 Task: Use the formula "MINUS" in spreadsheet "Project portfolio".
Action: Mouse moved to (152, 243)
Screenshot: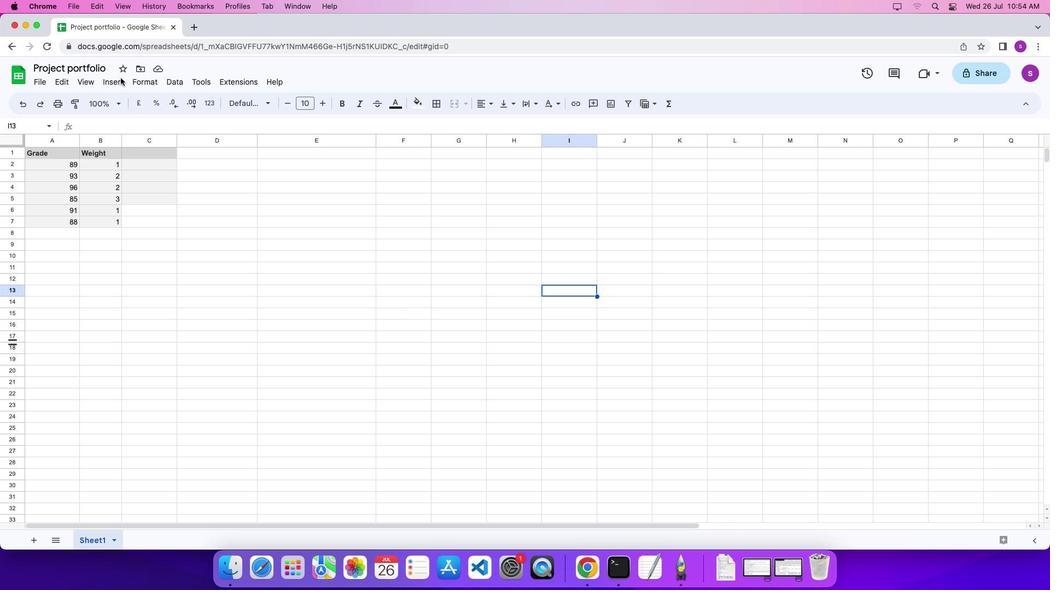 
Action: Mouse pressed left at (152, 243)
Screenshot: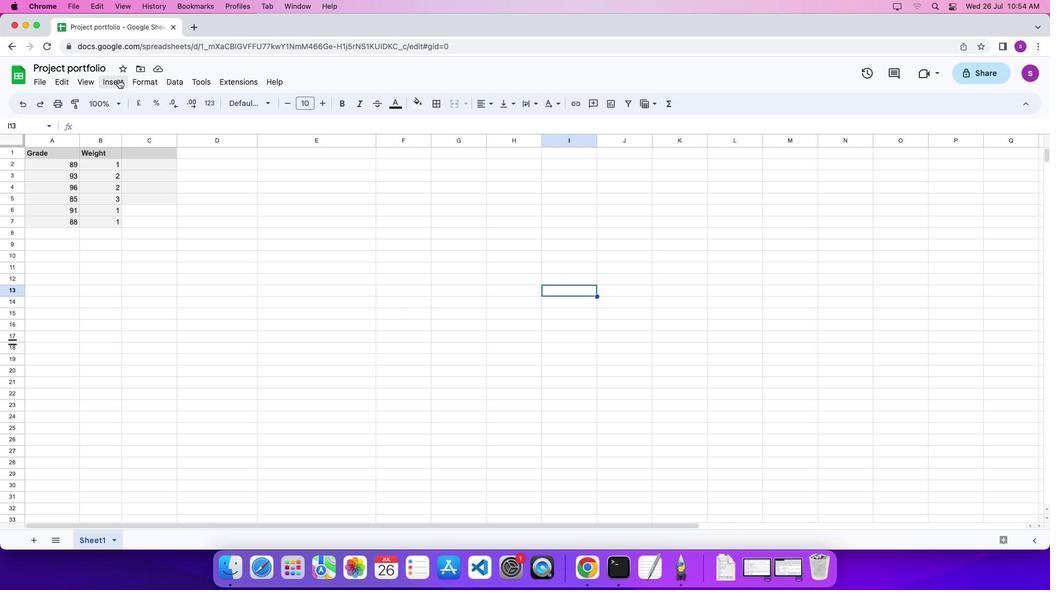
Action: Mouse moved to (149, 244)
Screenshot: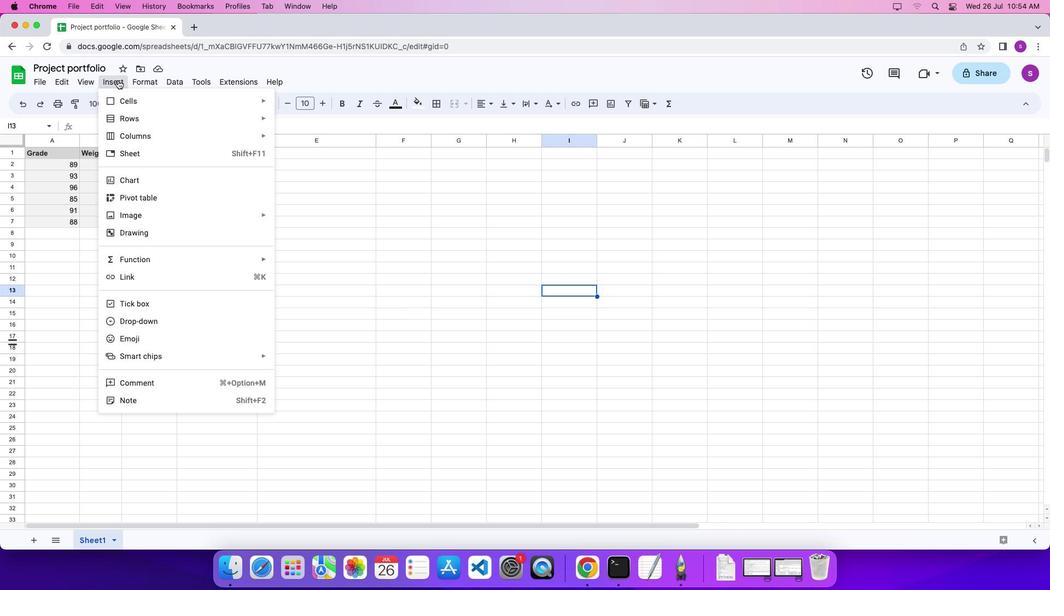 
Action: Mouse pressed left at (149, 244)
Screenshot: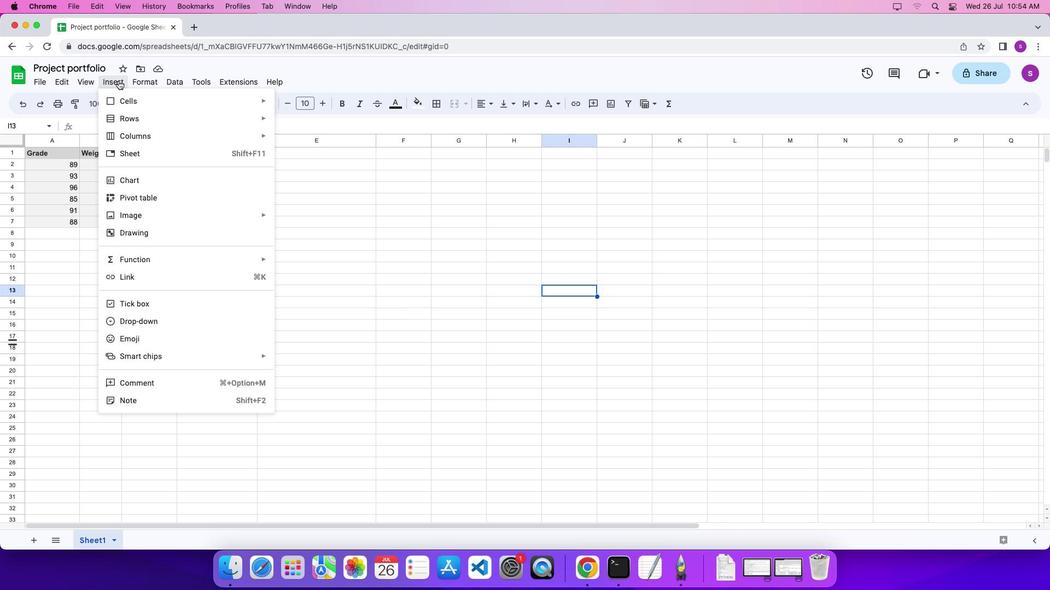 
Action: Mouse moved to (471, 438)
Screenshot: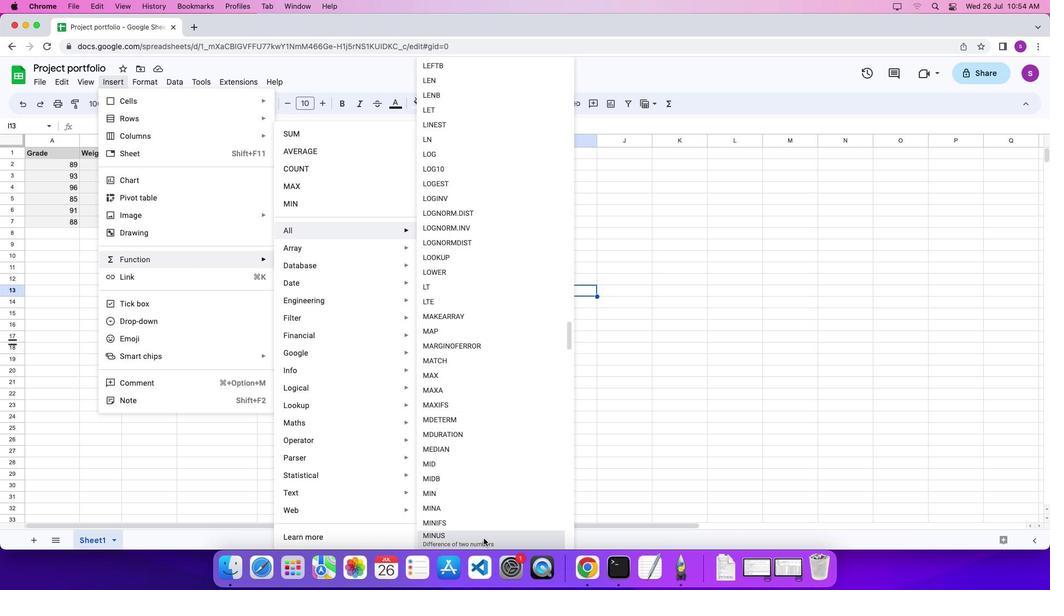 
Action: Mouse pressed left at (471, 438)
Screenshot: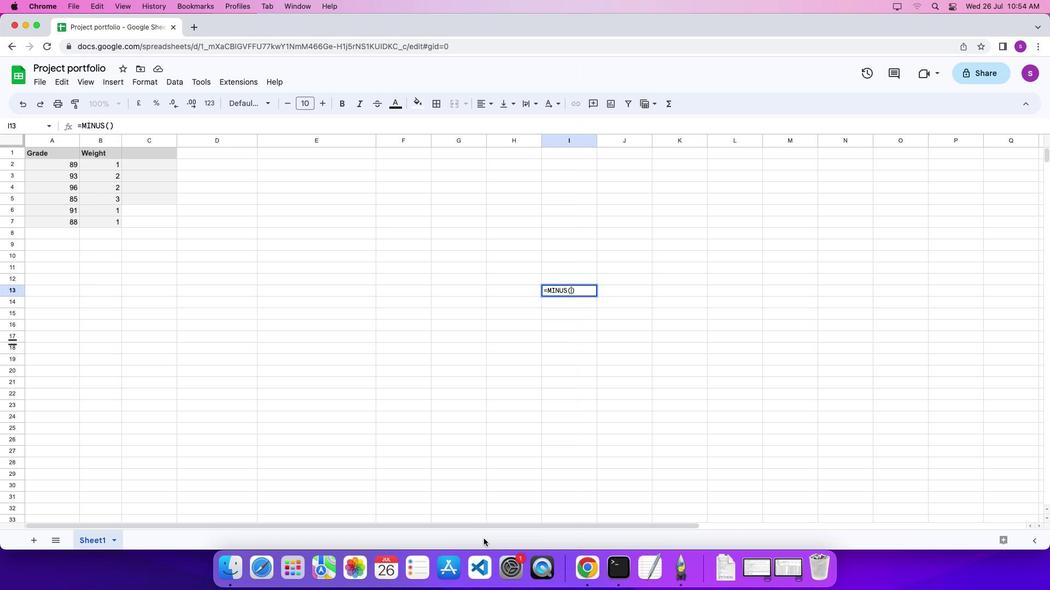 
Action: Mouse moved to (106, 289)
Screenshot: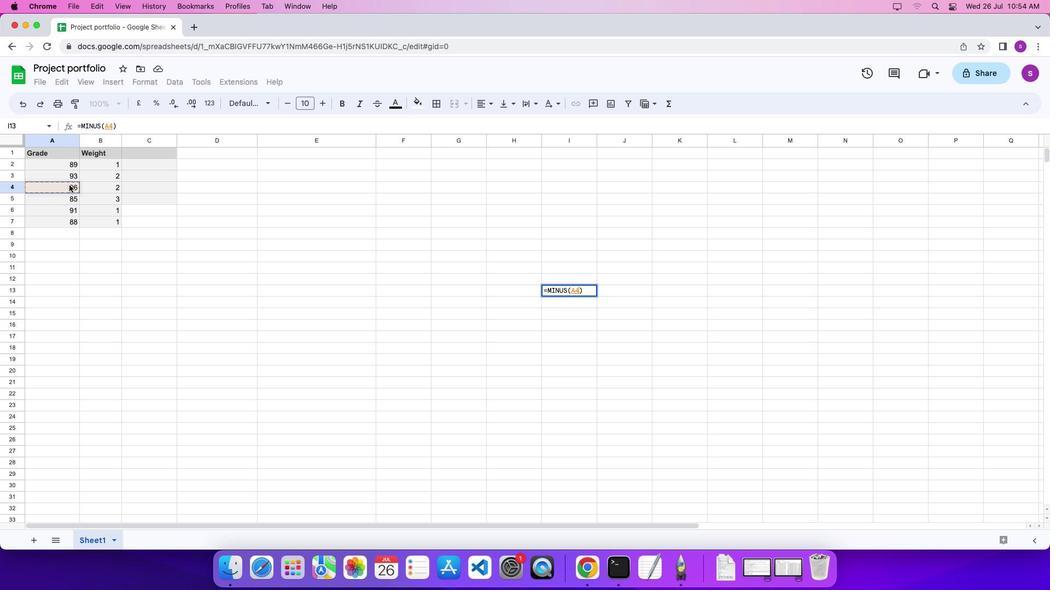
Action: Mouse pressed left at (106, 289)
Screenshot: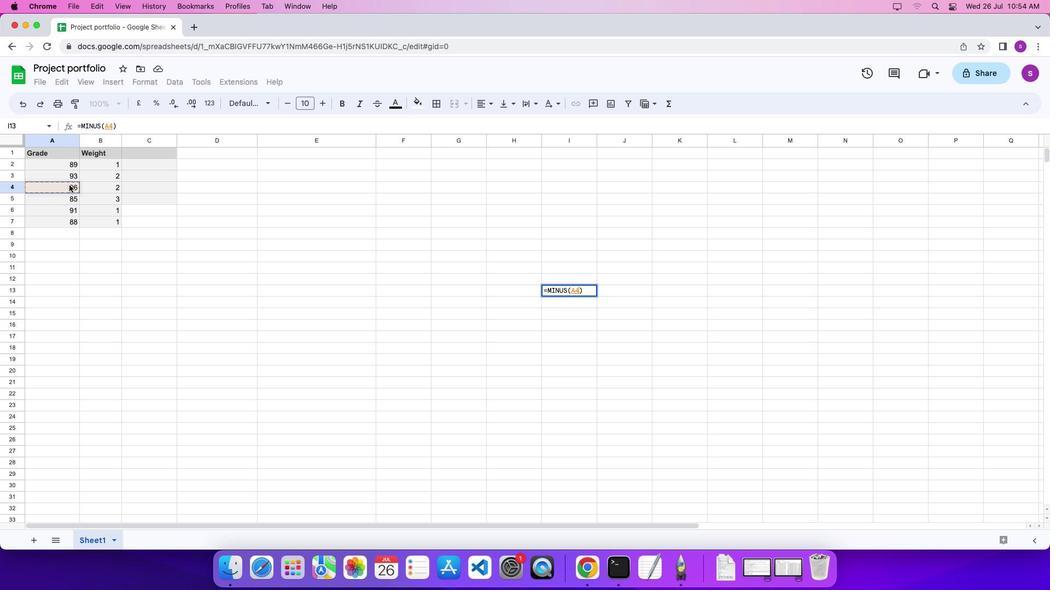 
Action: Key pressed ','
Screenshot: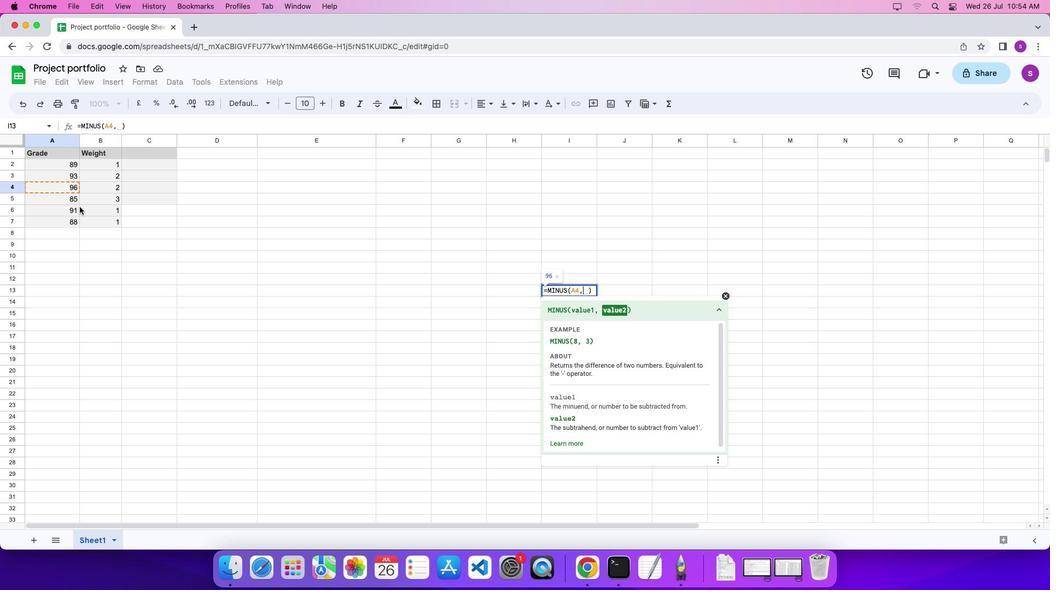 
Action: Mouse moved to (105, 299)
Screenshot: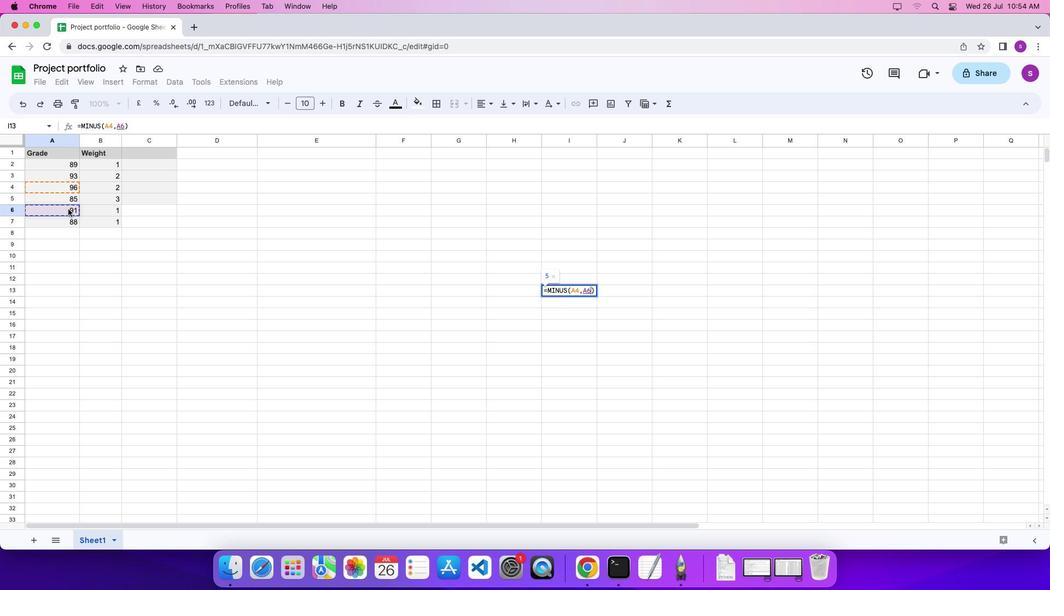 
Action: Mouse pressed left at (105, 299)
Screenshot: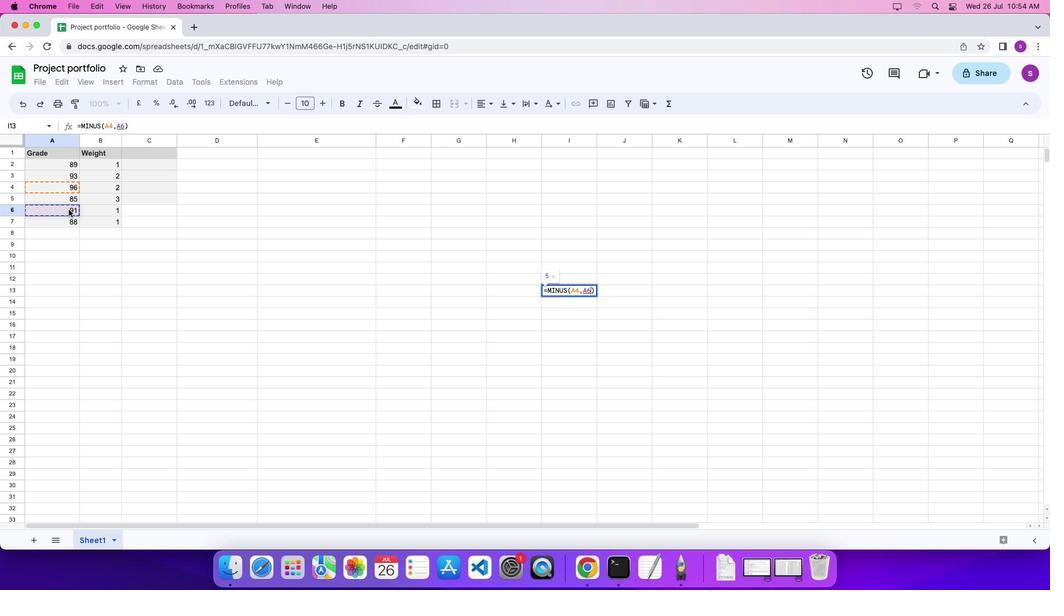 
Action: Mouse moved to (106, 299)
Screenshot: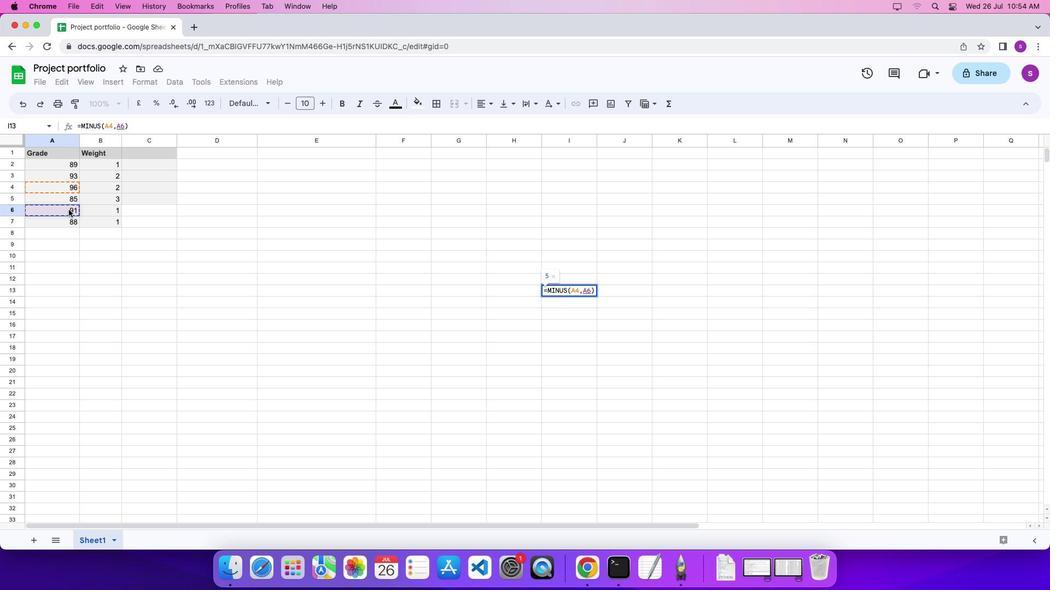 
Action: Key pressed '\x03'
Screenshot: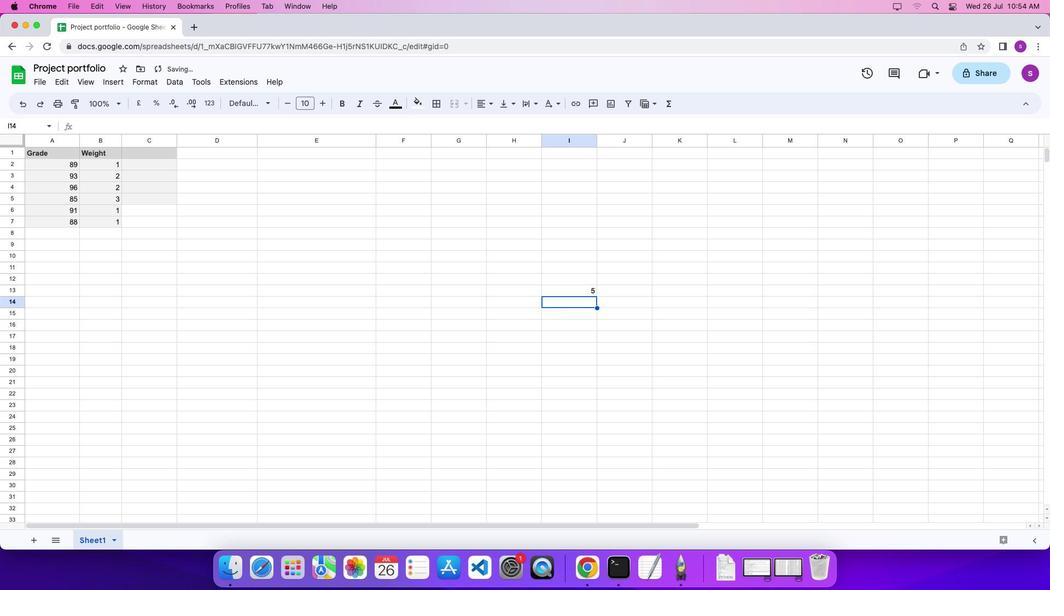 
Action: Mouse moved to (106, 299)
Screenshot: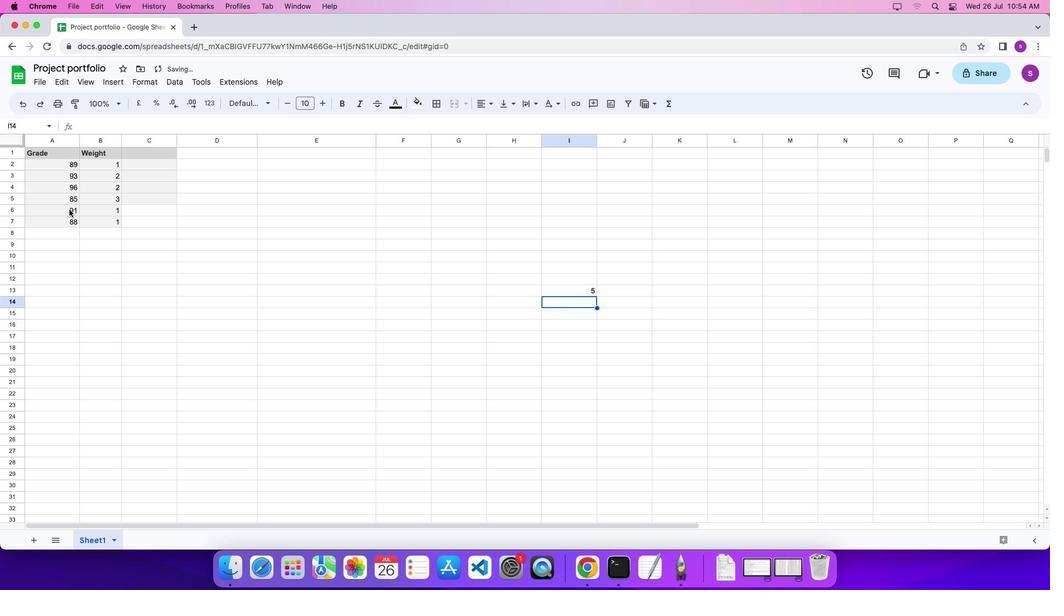 
